 Task: Sort the products by price (lowest first).
Action: Mouse moved to (20, 73)
Screenshot: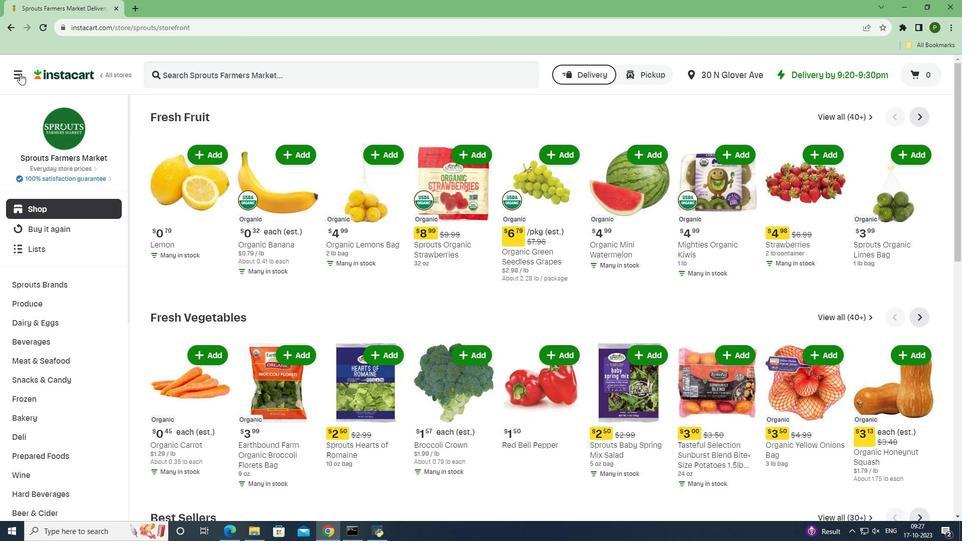 
Action: Mouse pressed left at (20, 73)
Screenshot: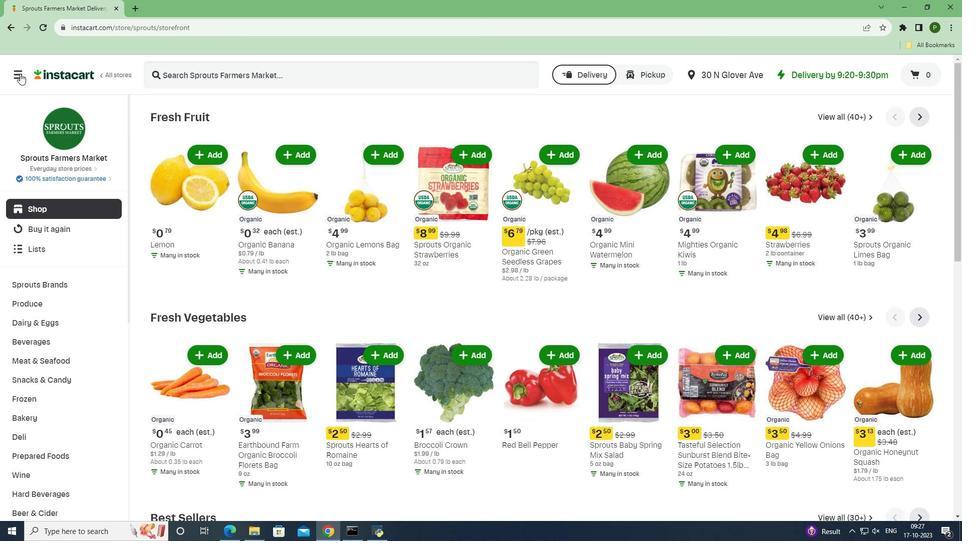 
Action: Mouse moved to (37, 263)
Screenshot: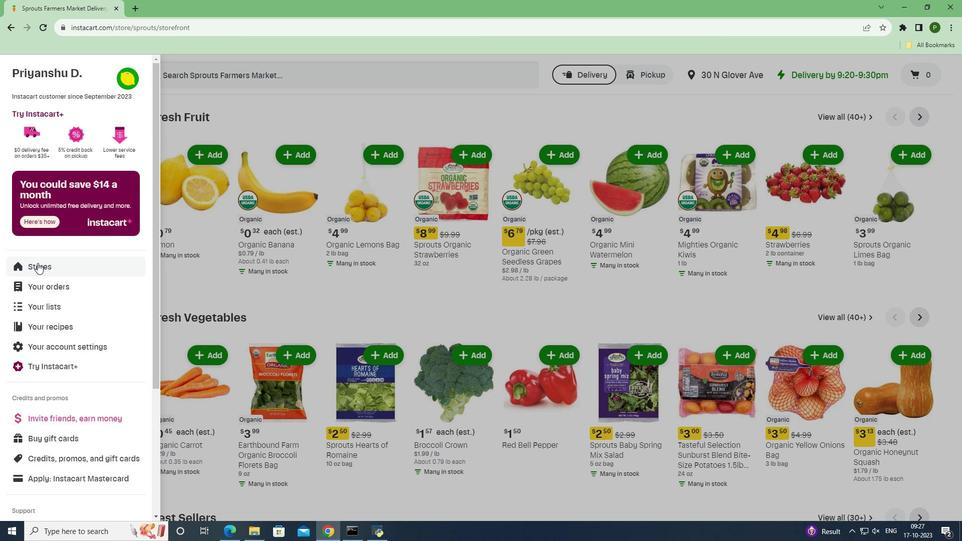 
Action: Mouse pressed left at (37, 263)
Screenshot: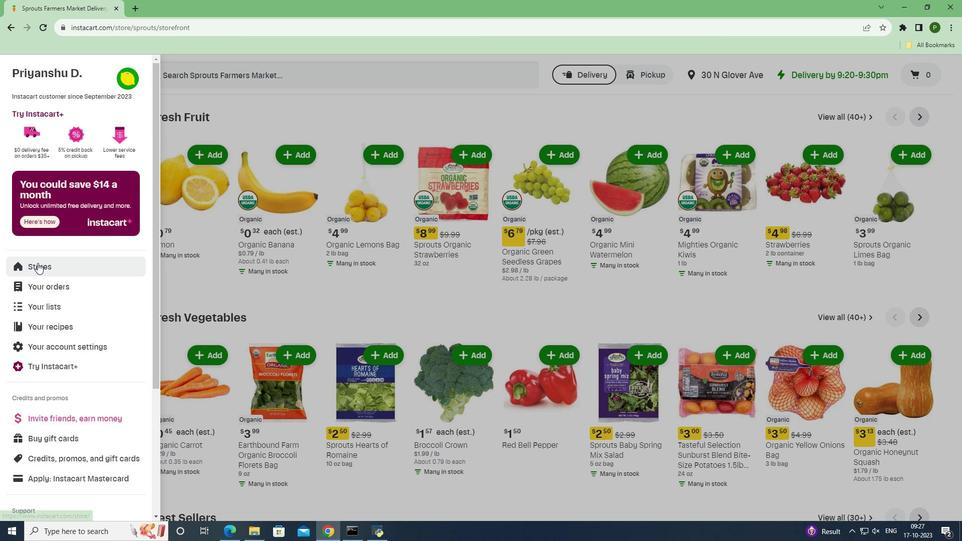 
Action: Mouse moved to (237, 112)
Screenshot: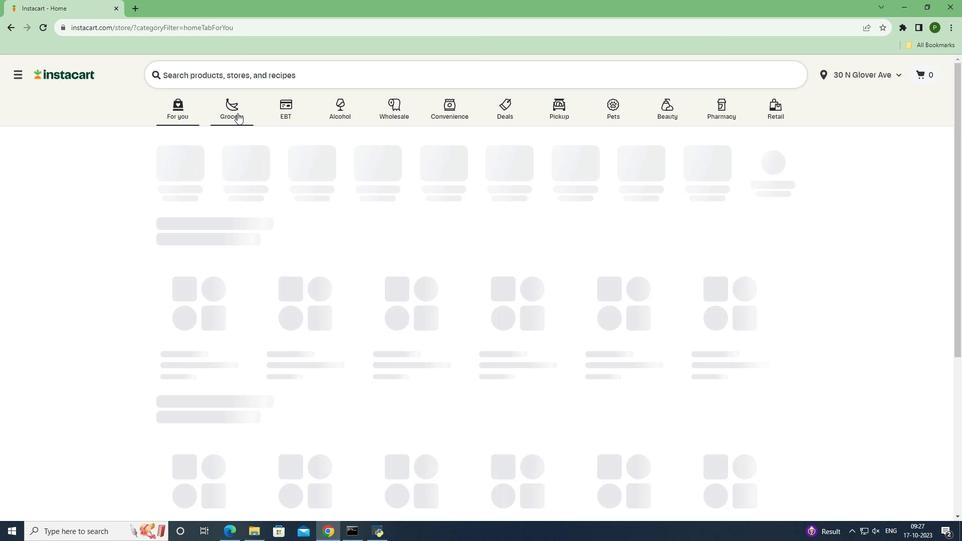 
Action: Mouse pressed left at (237, 112)
Screenshot: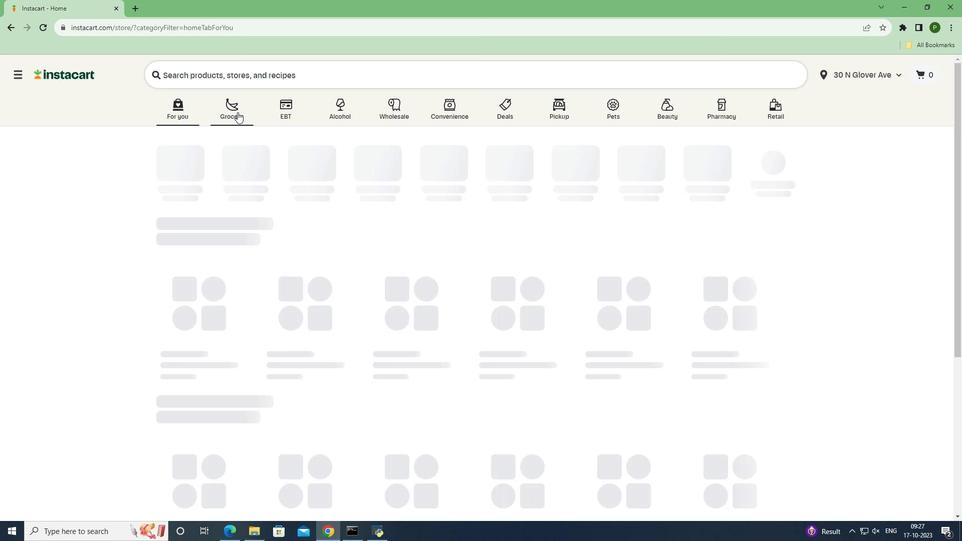 
Action: Mouse moved to (639, 223)
Screenshot: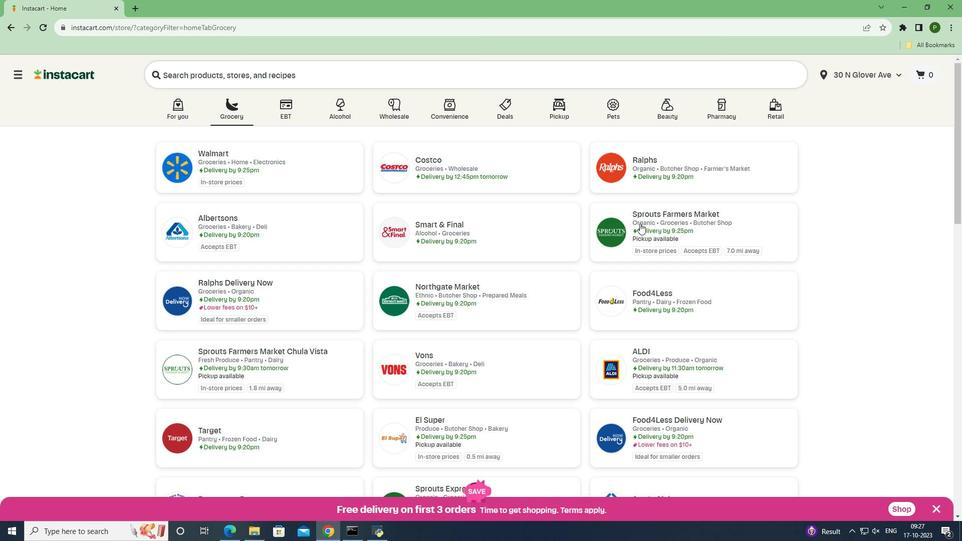 
Action: Mouse pressed left at (639, 223)
Screenshot: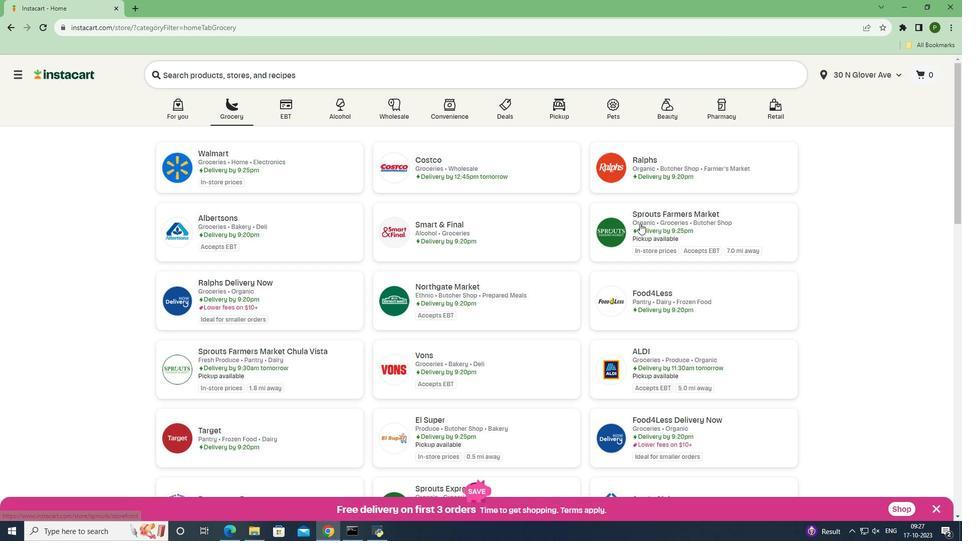 
Action: Mouse moved to (55, 339)
Screenshot: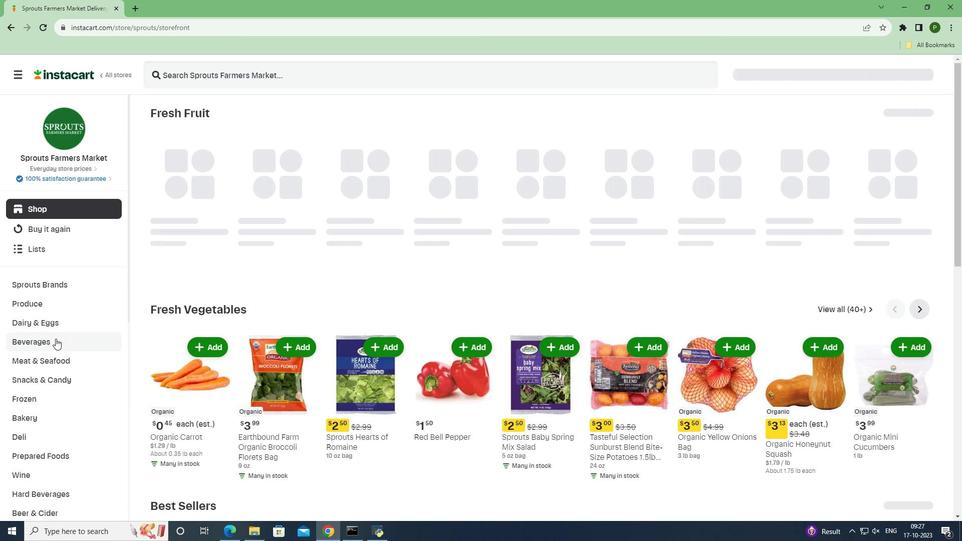 
Action: Mouse pressed left at (55, 339)
Screenshot: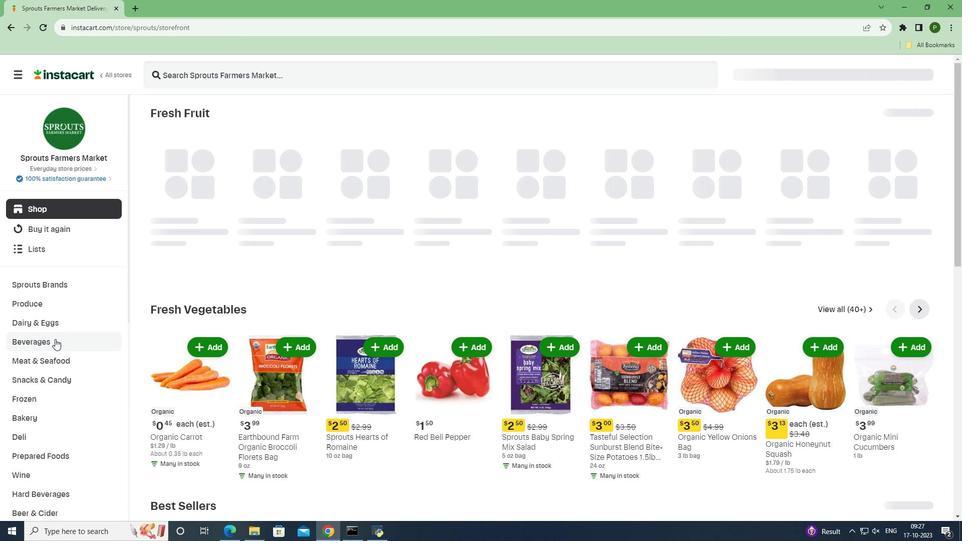 
Action: Mouse moved to (932, 138)
Screenshot: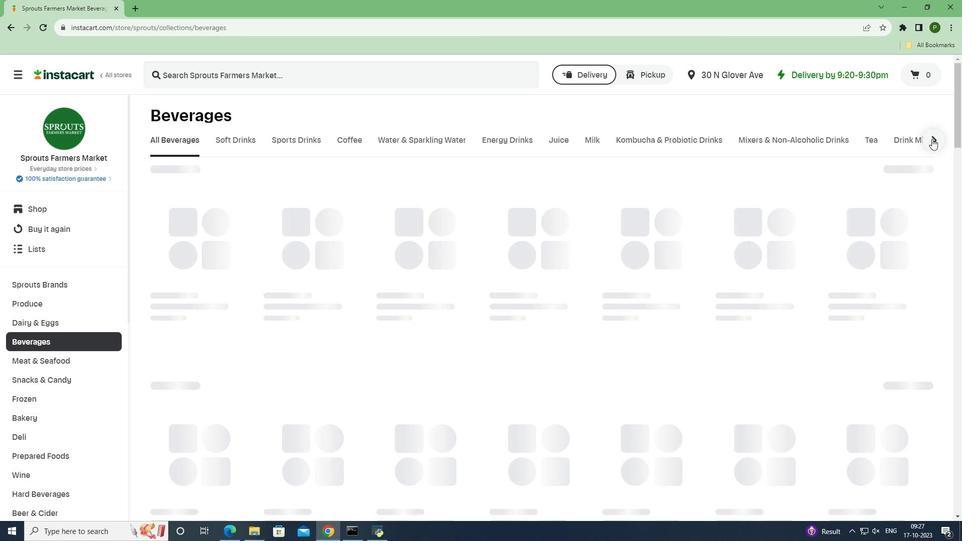 
Action: Mouse pressed left at (932, 138)
Screenshot: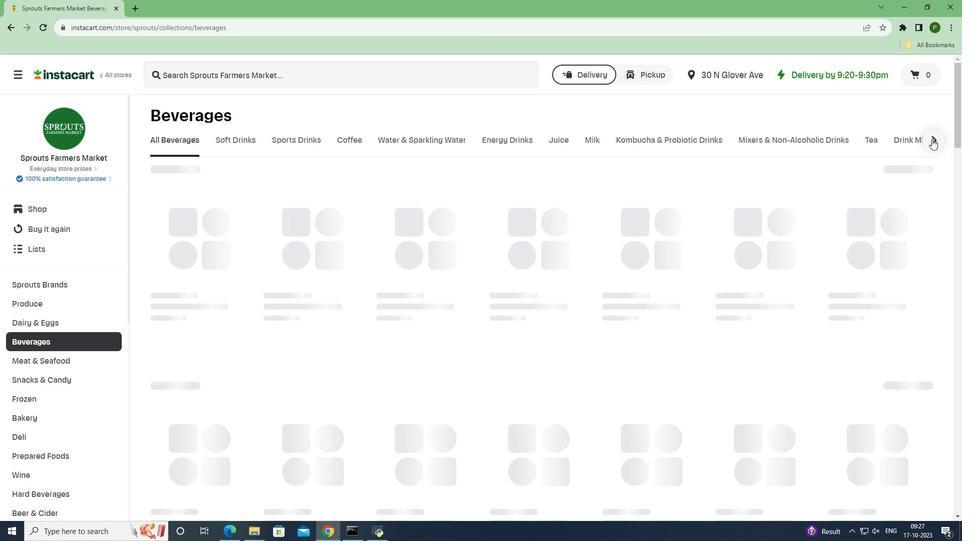 
Action: Mouse moved to (890, 140)
Screenshot: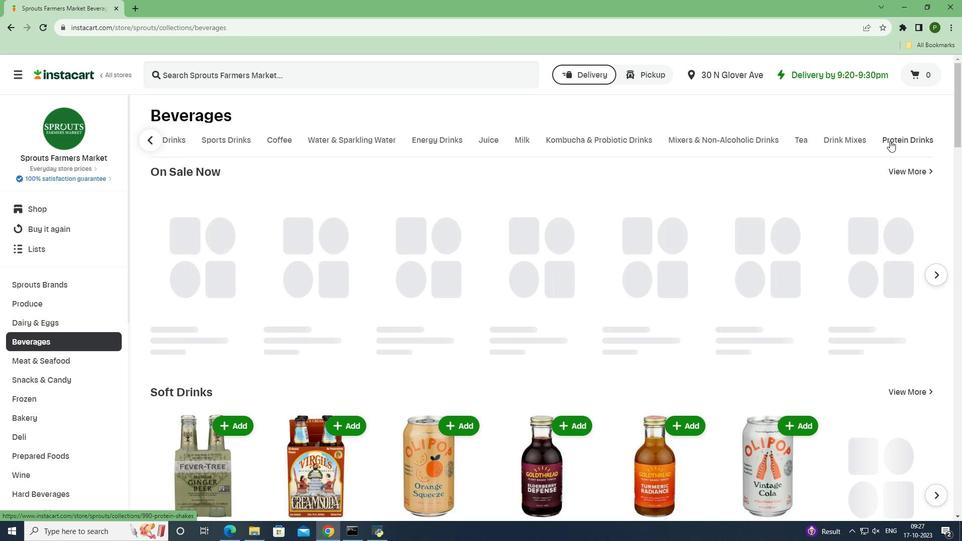 
Action: Mouse pressed left at (890, 140)
Screenshot: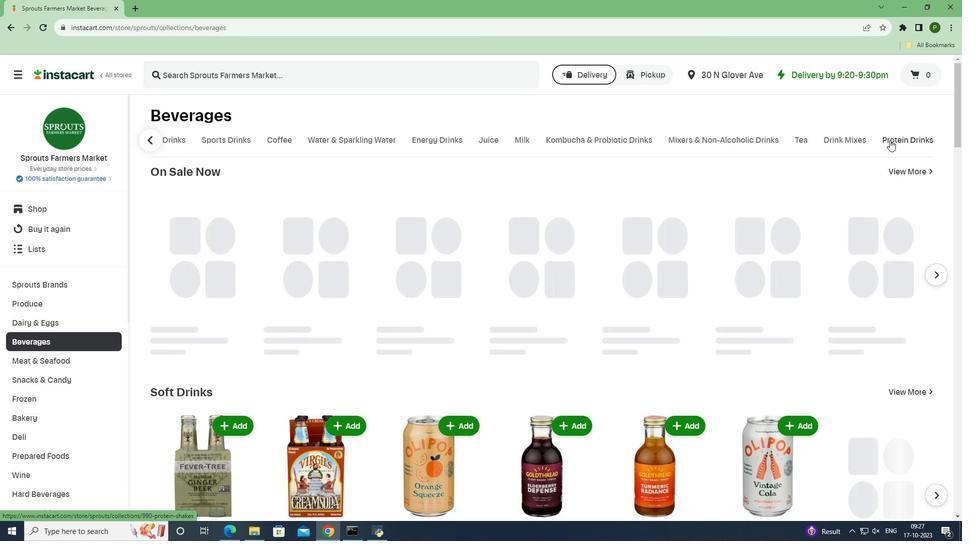 
Action: Mouse moved to (881, 181)
Screenshot: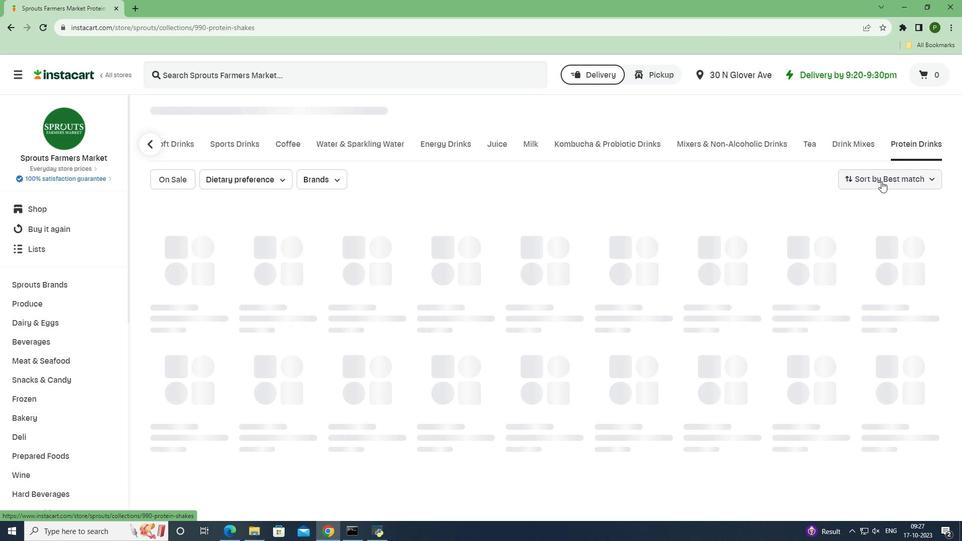 
Action: Mouse pressed left at (881, 181)
Screenshot: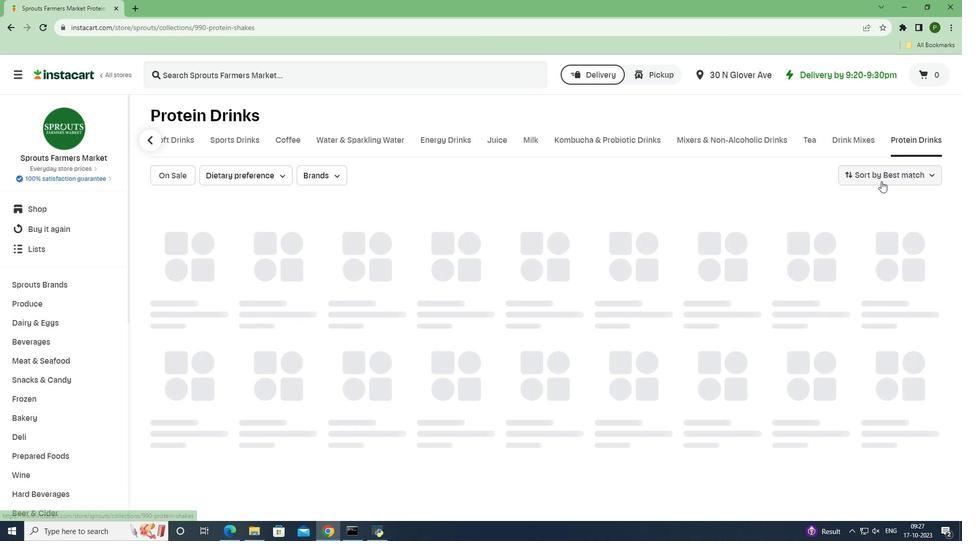 
Action: Mouse moved to (872, 223)
Screenshot: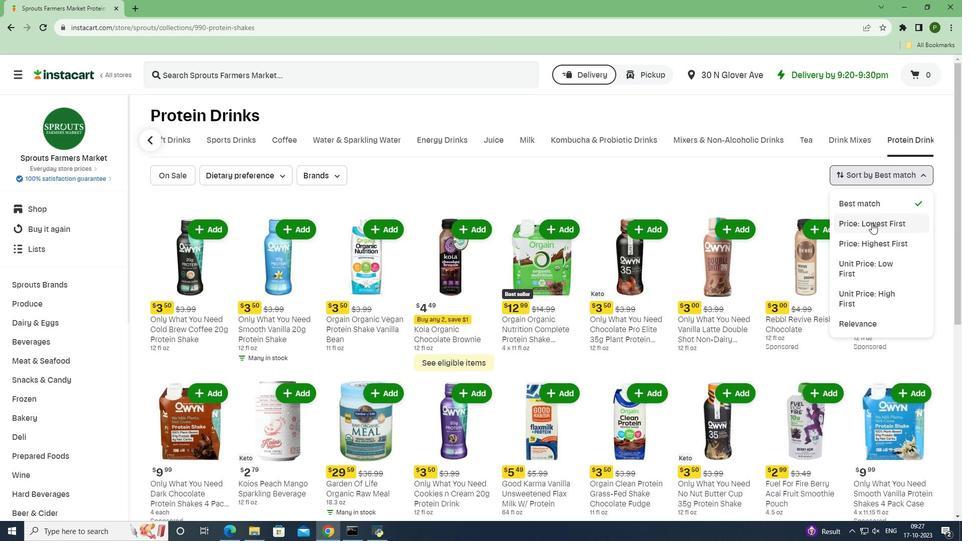 
Action: Mouse pressed left at (872, 223)
Screenshot: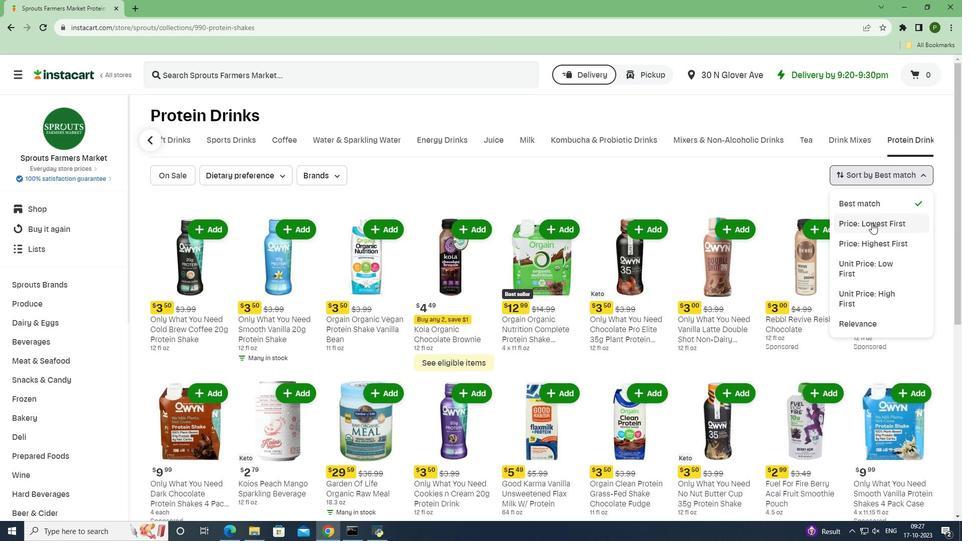 
Action: Mouse moved to (829, 327)
Screenshot: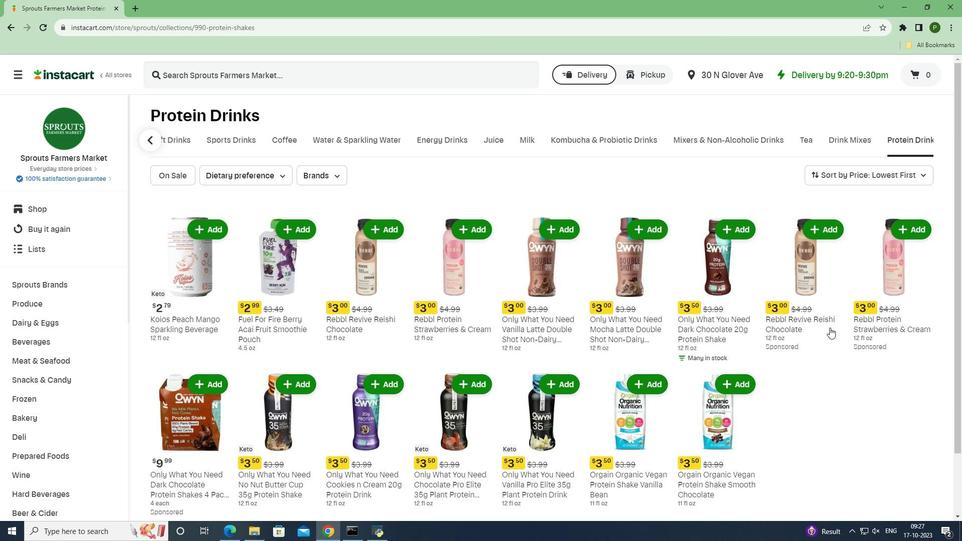 
